 Task: Enable the option "Focus Sources panel when triggering a breakpoint".
Action: Mouse moved to (1206, 31)
Screenshot: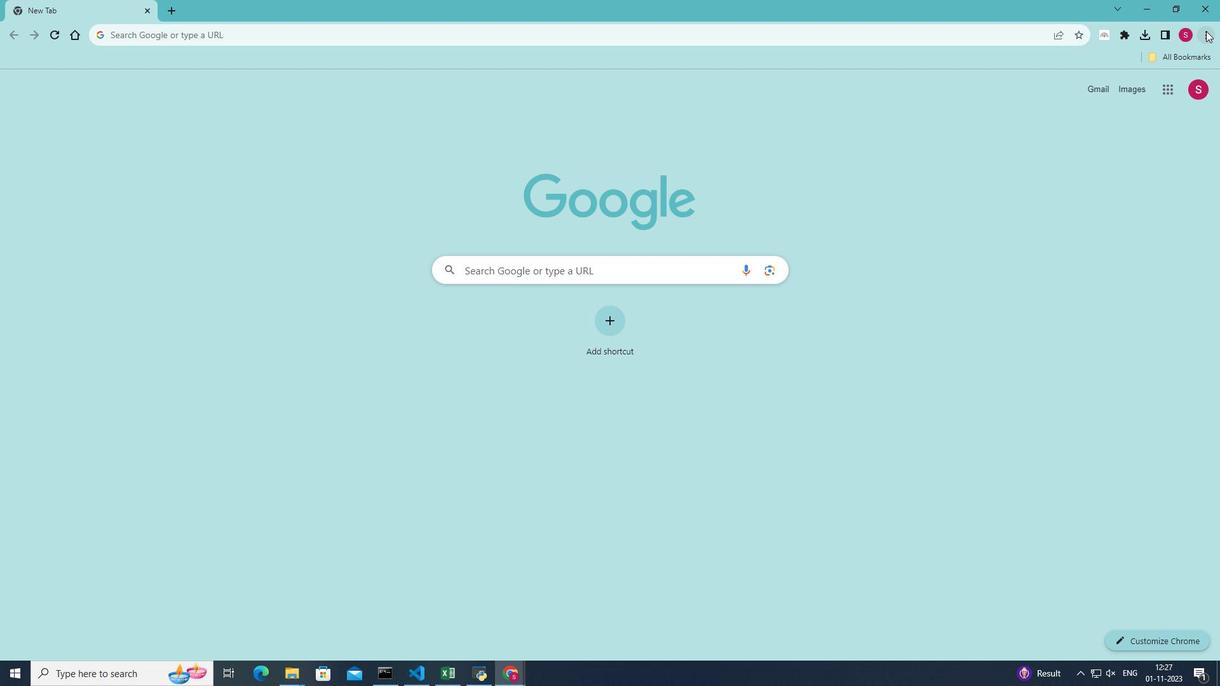 
Action: Mouse pressed left at (1206, 31)
Screenshot: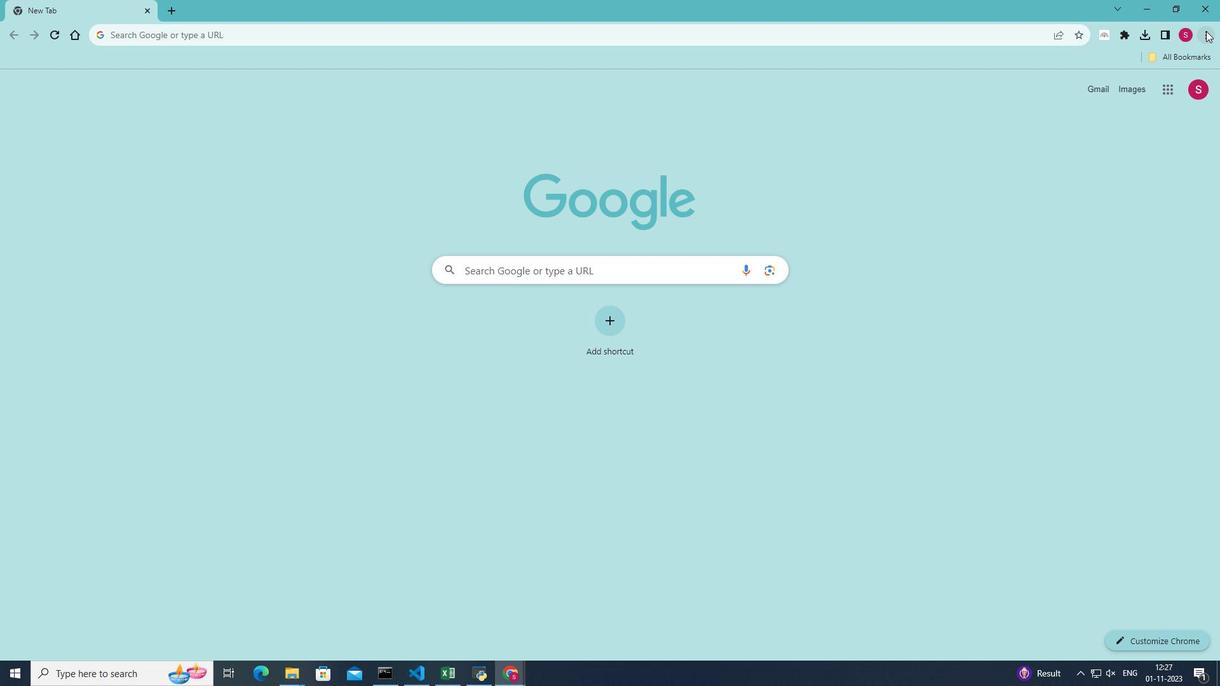 
Action: Mouse moved to (1066, 230)
Screenshot: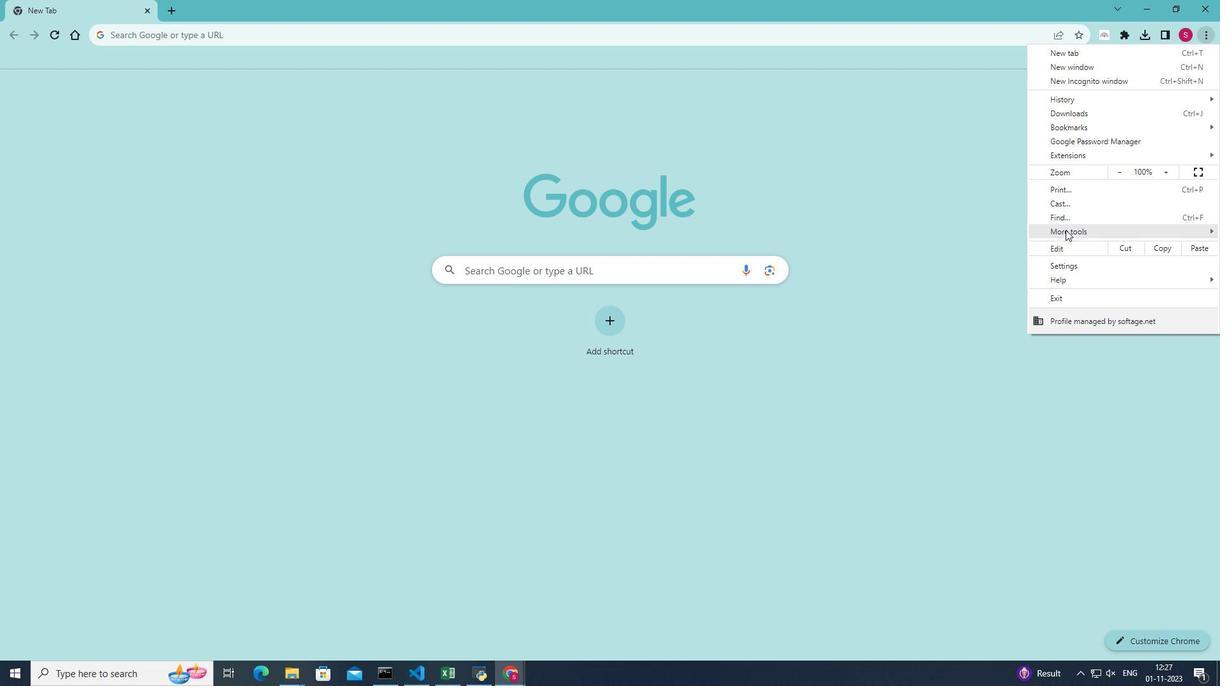 
Action: Mouse pressed left at (1066, 230)
Screenshot: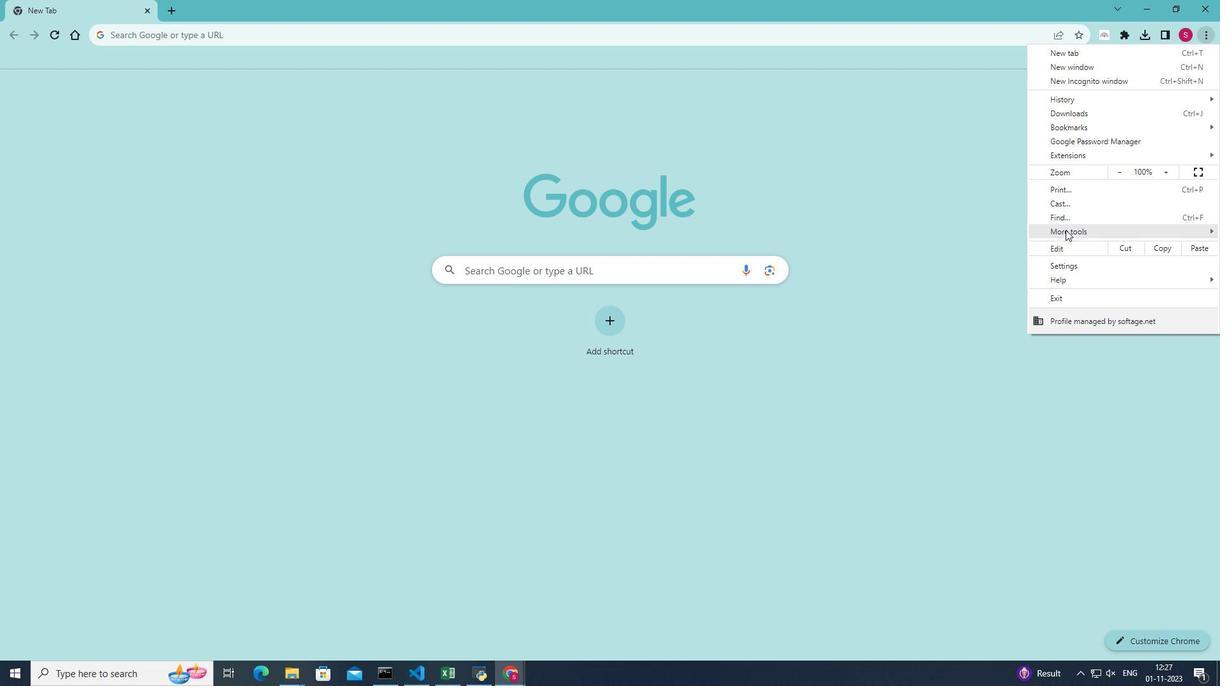 
Action: Mouse moved to (925, 326)
Screenshot: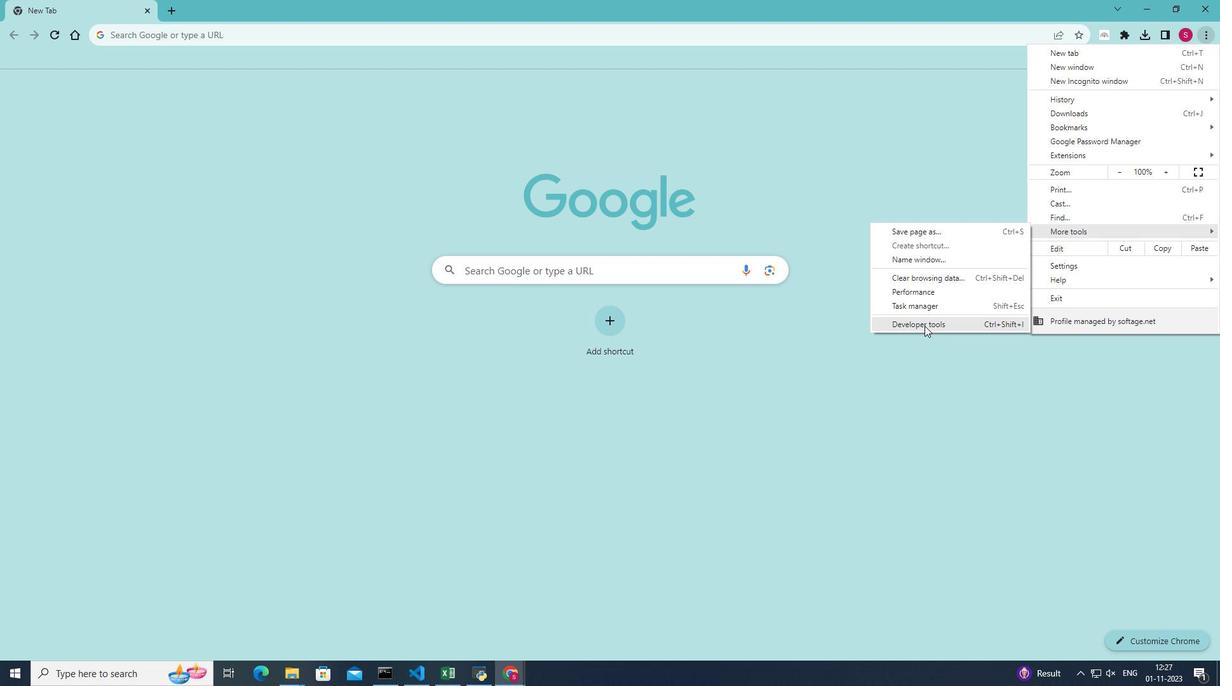 
Action: Mouse pressed left at (925, 326)
Screenshot: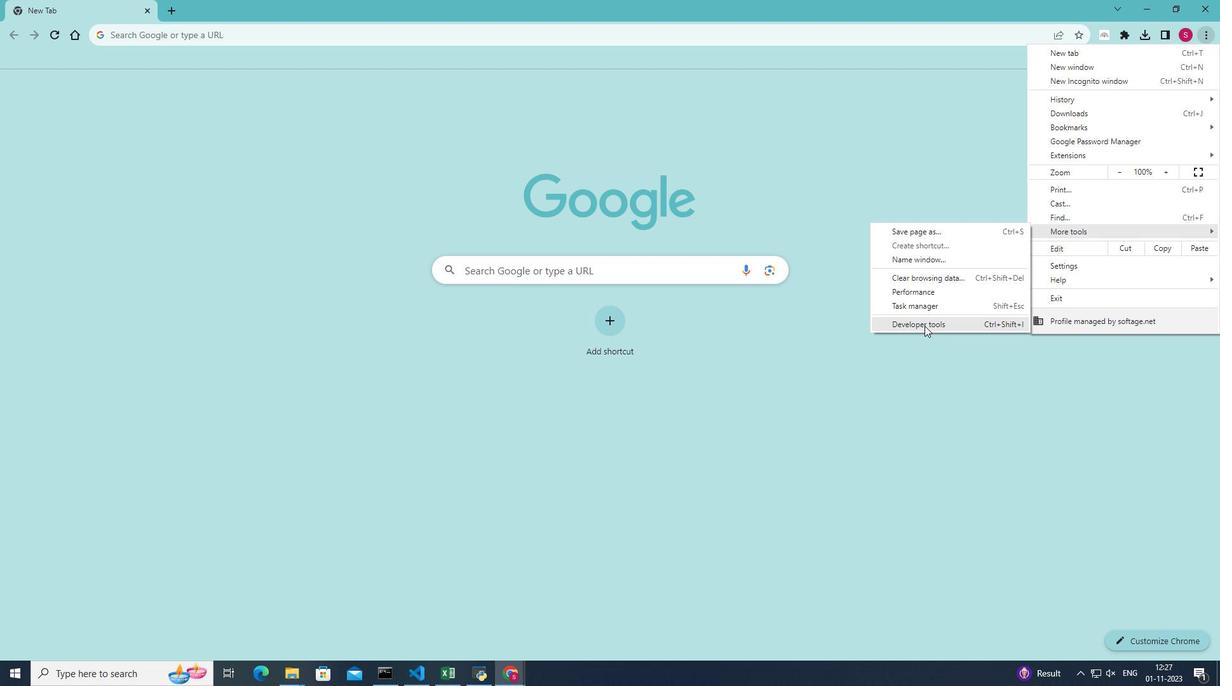 
Action: Mouse moved to (1180, 78)
Screenshot: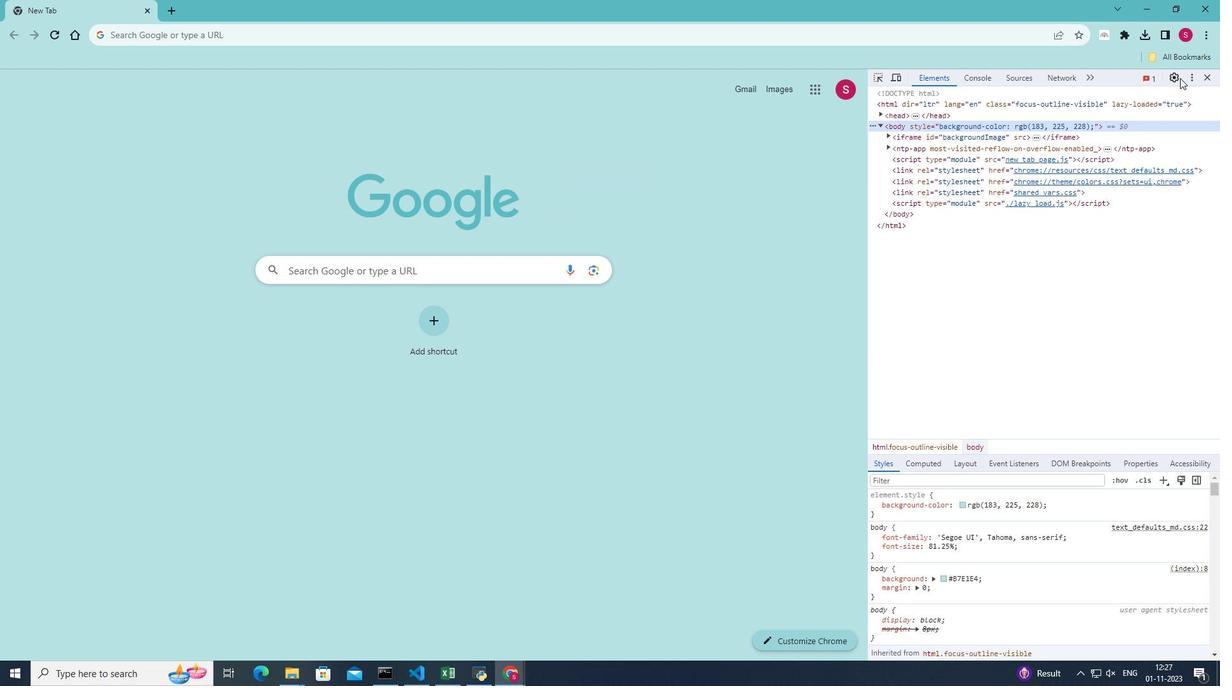 
Action: Mouse pressed left at (1180, 78)
Screenshot: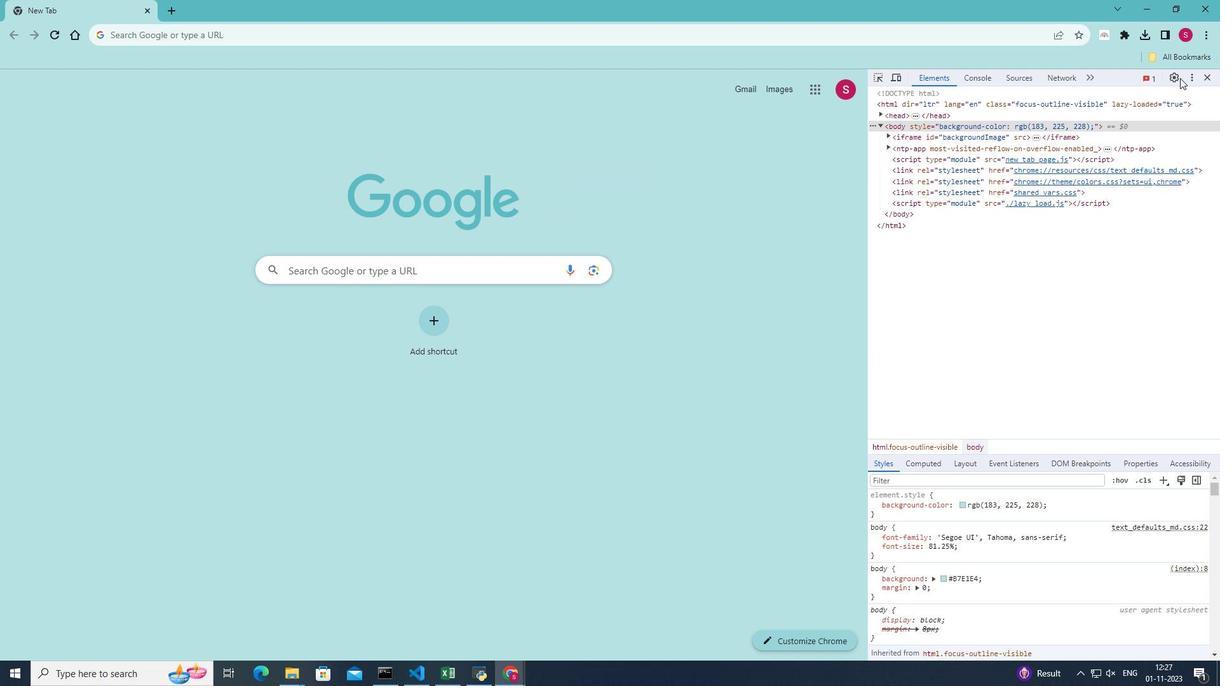
Action: Mouse moved to (968, 577)
Screenshot: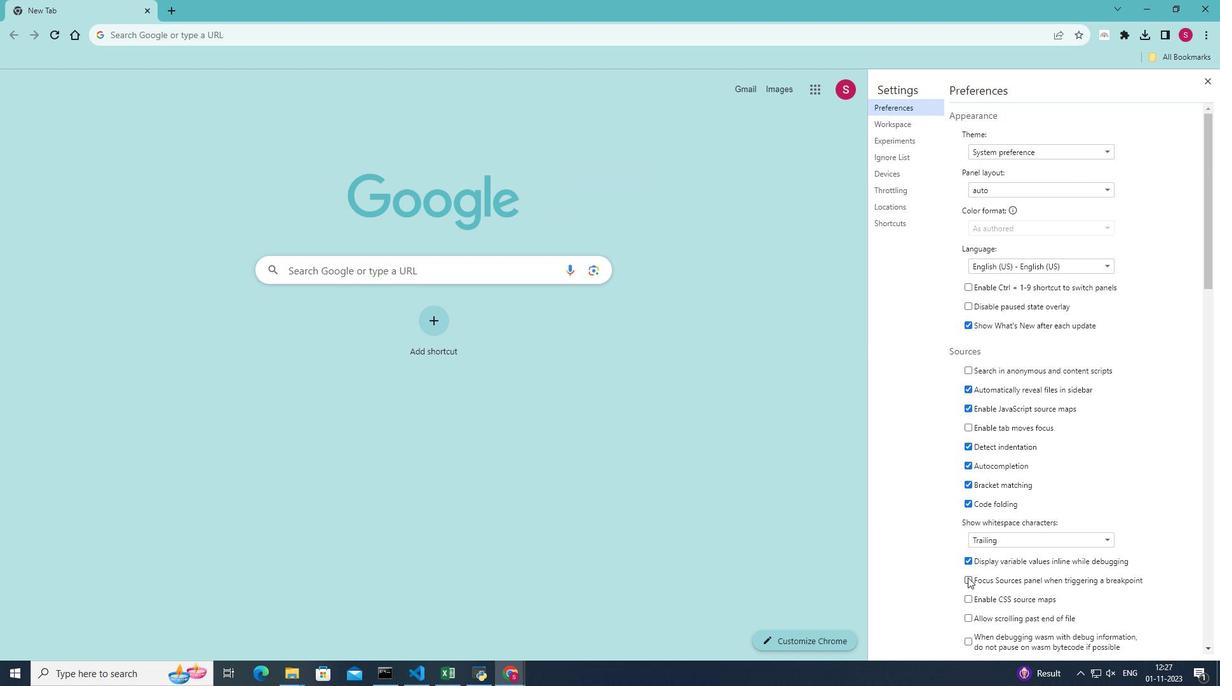 
Action: Mouse pressed left at (968, 577)
Screenshot: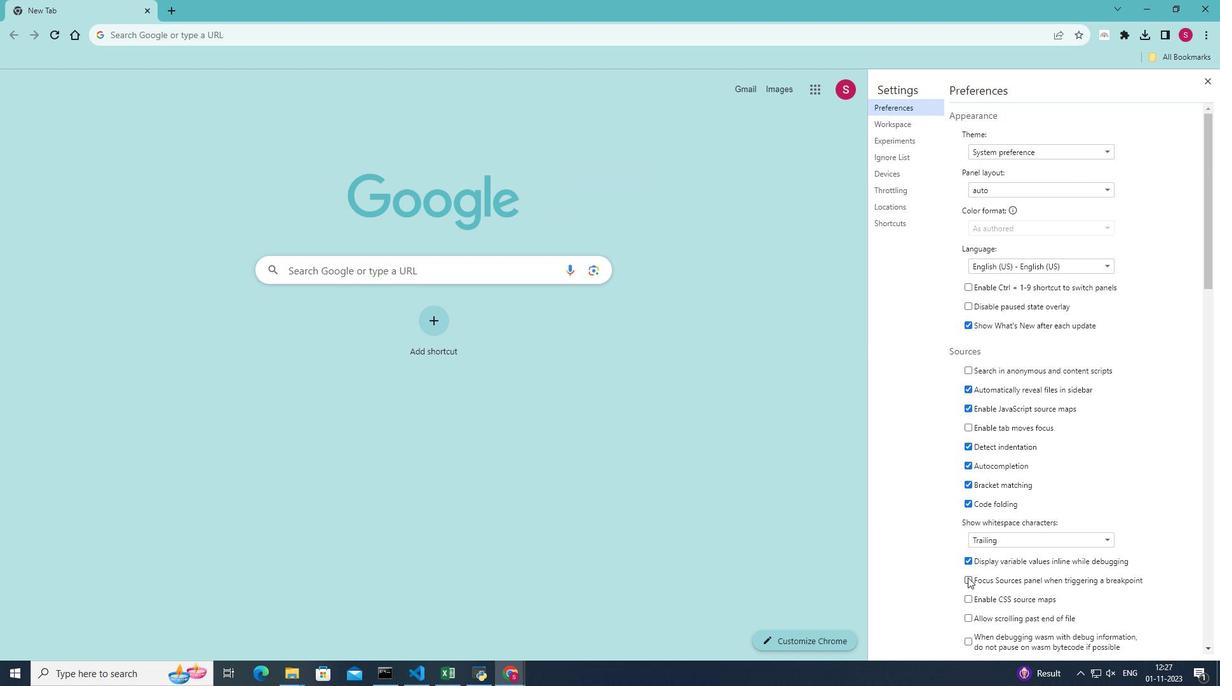 
Action: Mouse moved to (1176, 437)
Screenshot: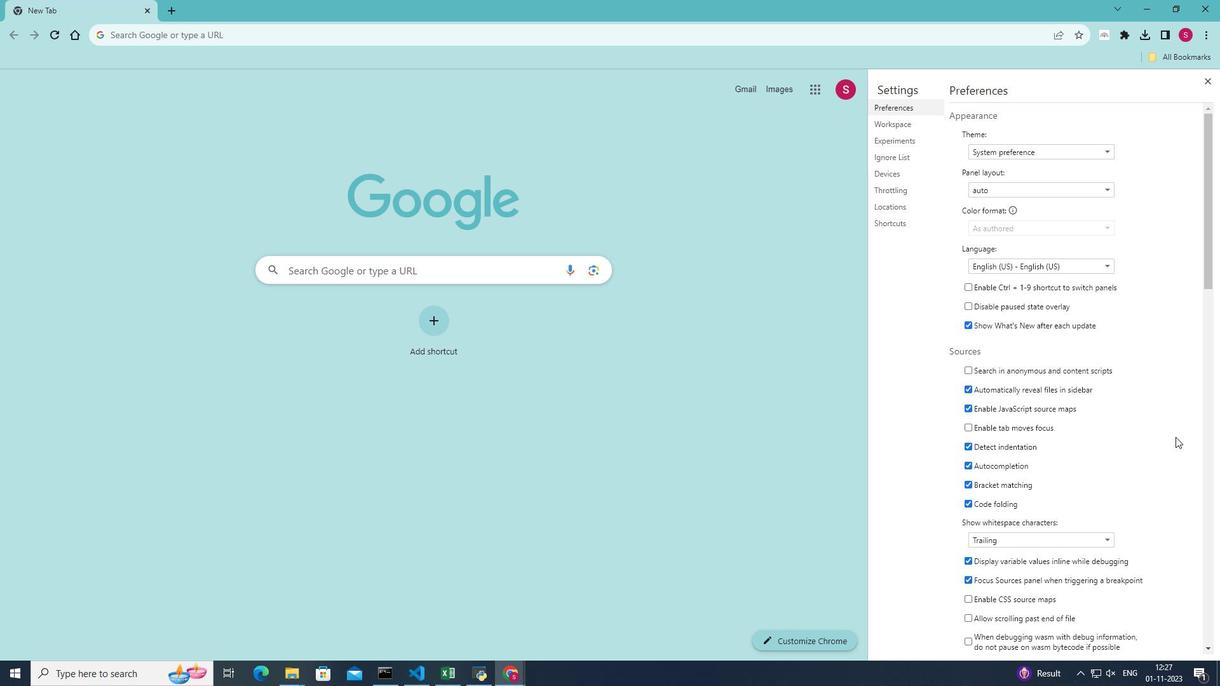 
